 Task: Learn more about a business.
Action: Mouse moved to (737, 100)
Screenshot: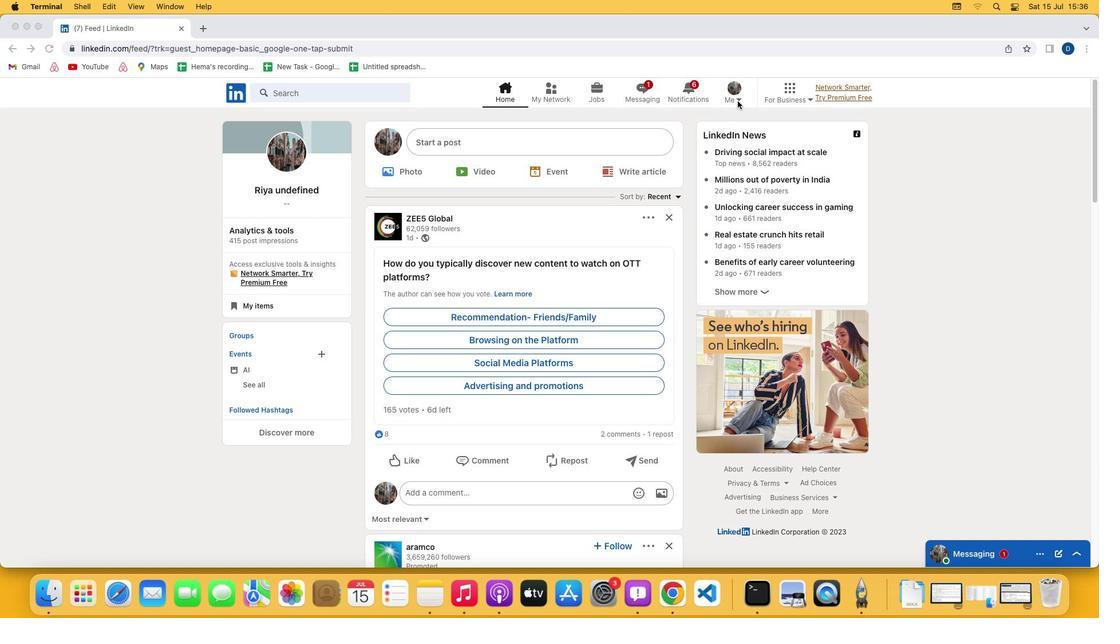 
Action: Mouse pressed left at (737, 100)
Screenshot: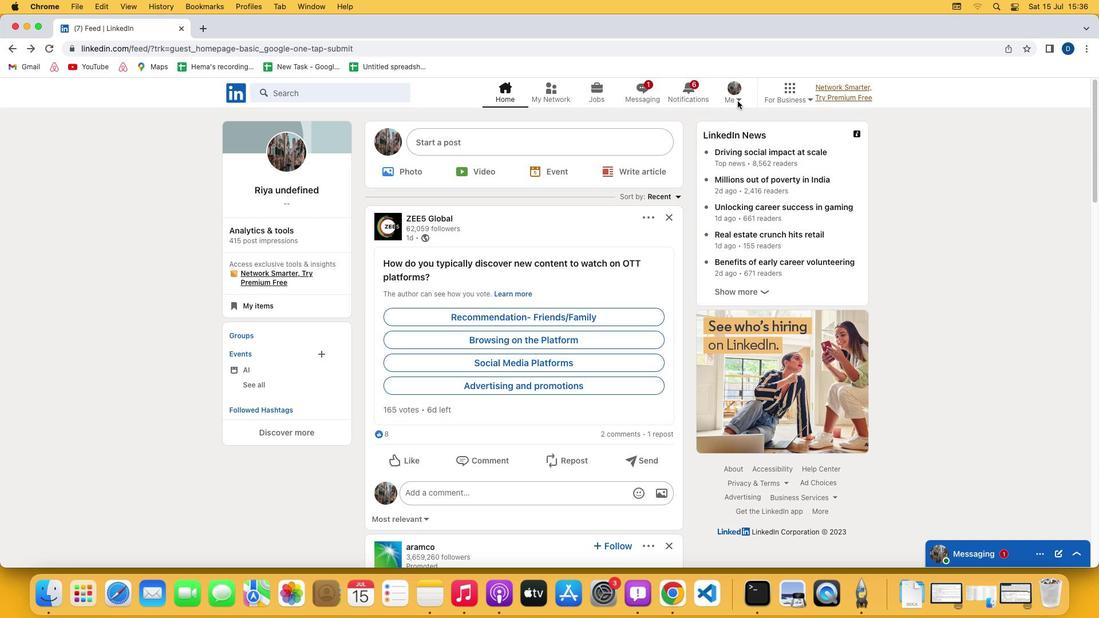 
Action: Mouse pressed left at (737, 100)
Screenshot: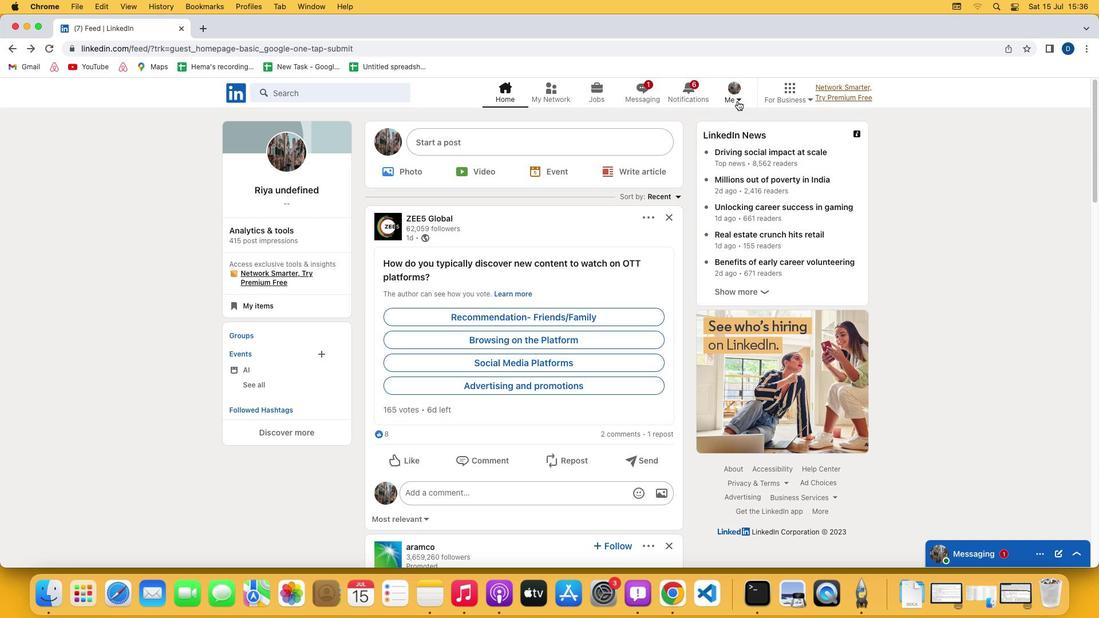 
Action: Mouse moved to (659, 218)
Screenshot: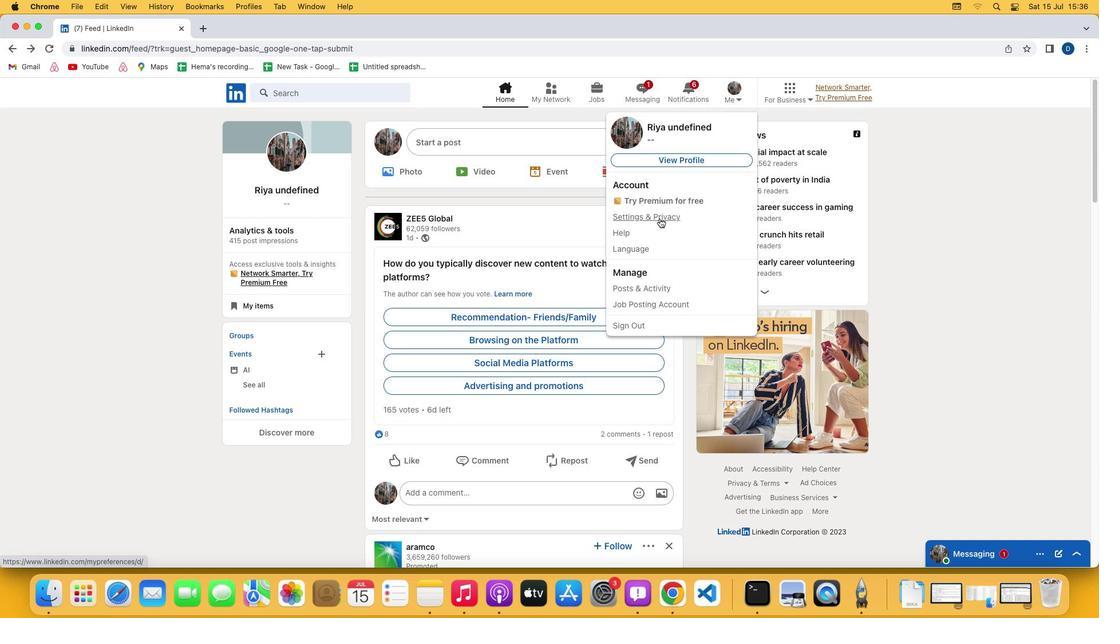 
Action: Mouse pressed left at (659, 218)
Screenshot: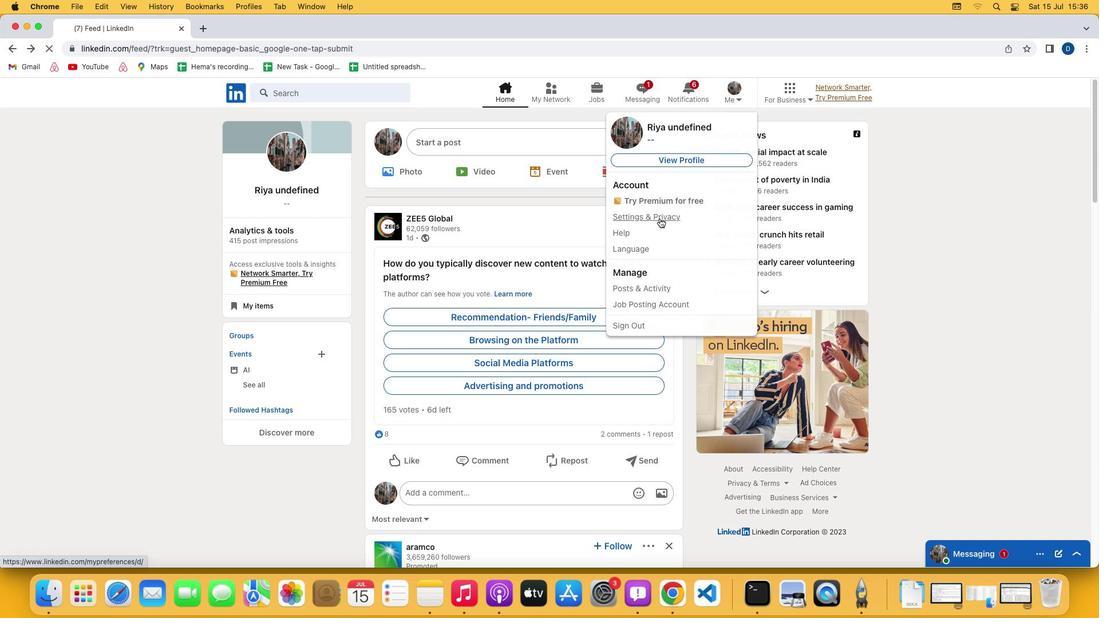 
Action: Mouse moved to (557, 372)
Screenshot: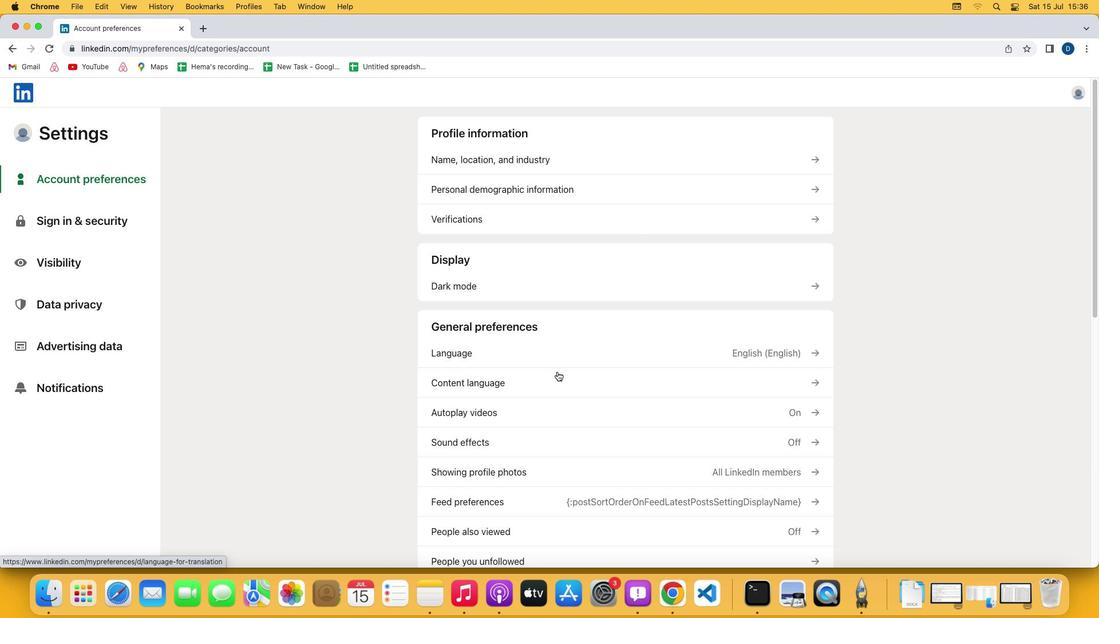 
Action: Mouse scrolled (557, 372) with delta (0, 0)
Screenshot: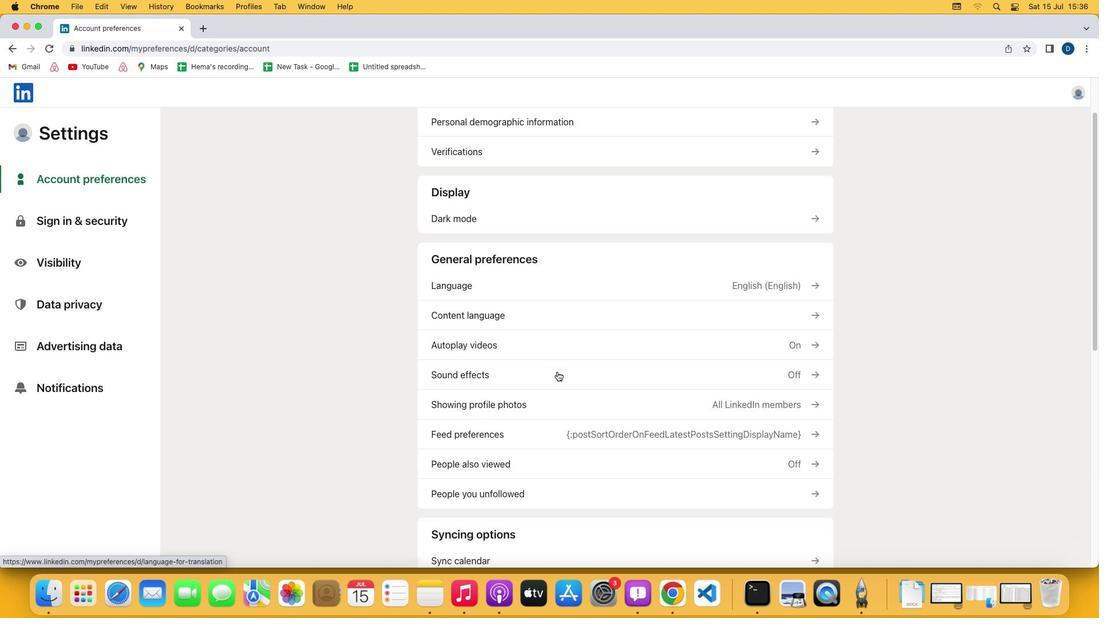 
Action: Mouse scrolled (557, 372) with delta (0, 0)
Screenshot: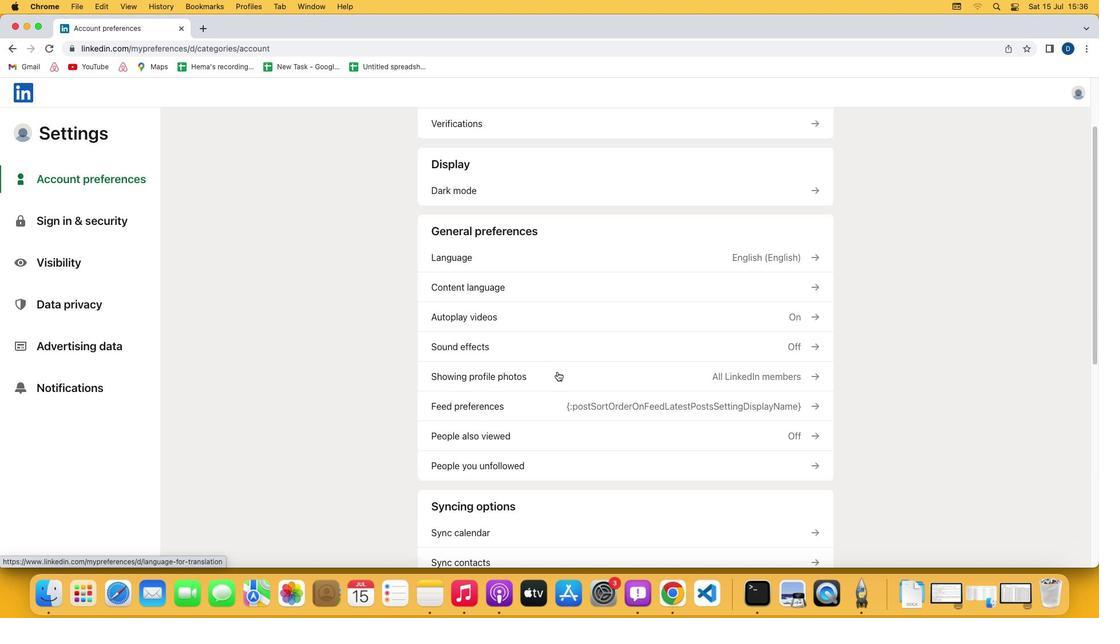 
Action: Mouse scrolled (557, 372) with delta (0, -1)
Screenshot: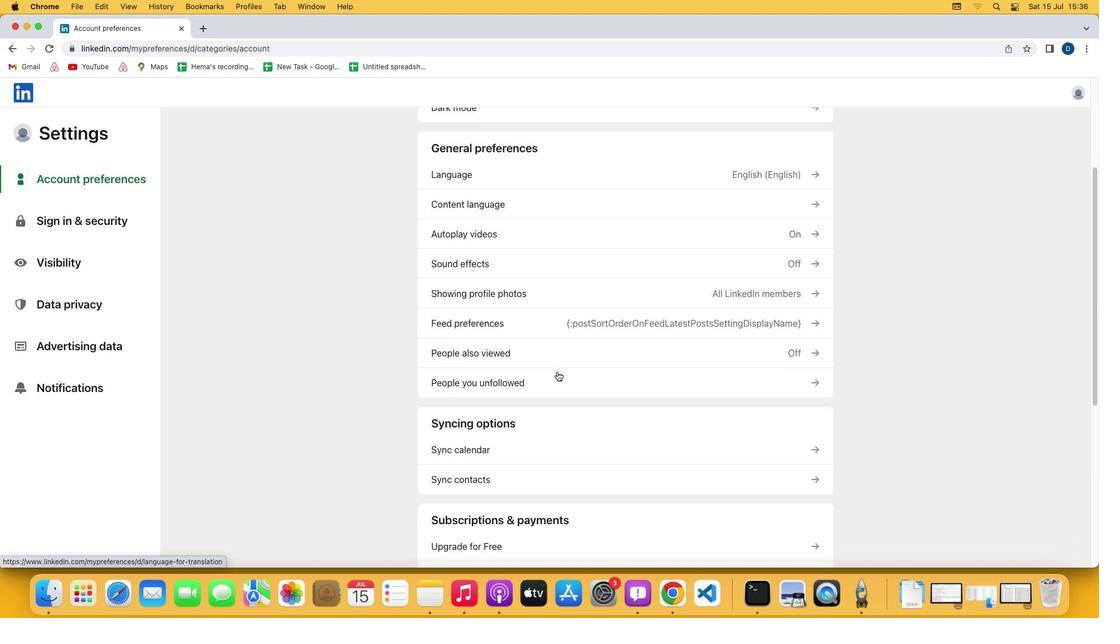 
Action: Mouse scrolled (557, 372) with delta (0, -2)
Screenshot: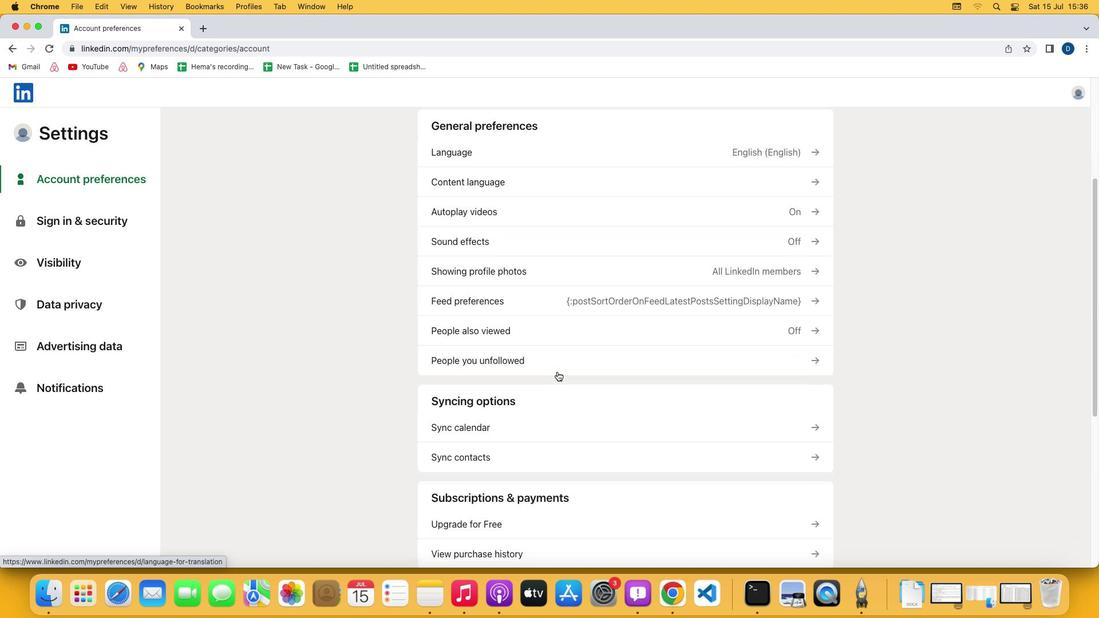 
Action: Mouse scrolled (557, 372) with delta (0, 0)
Screenshot: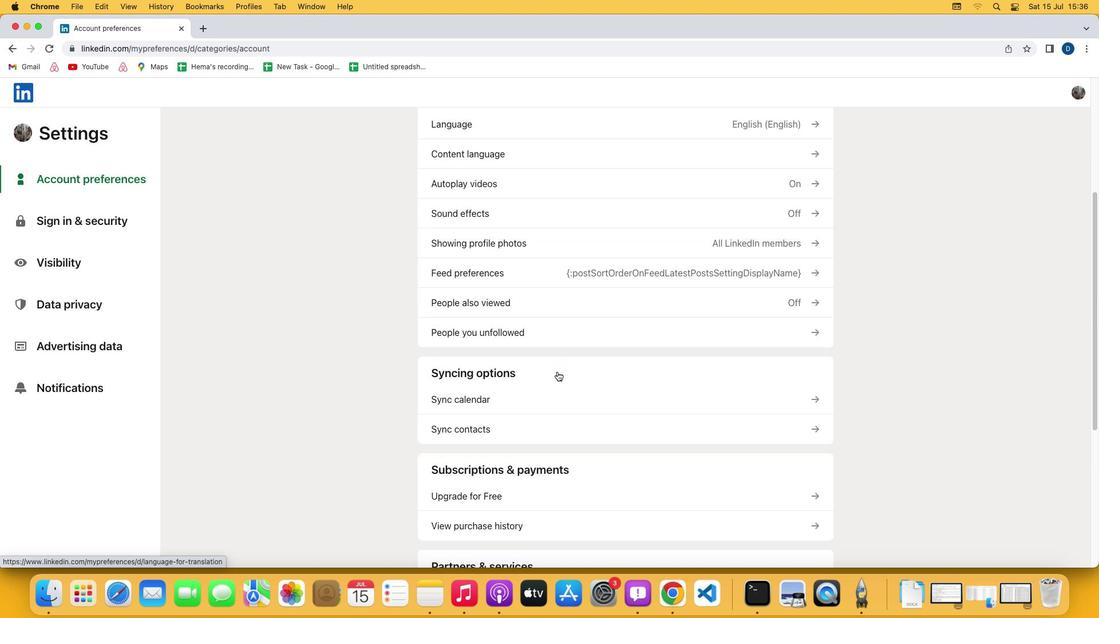 
Action: Mouse scrolled (557, 372) with delta (0, 0)
Screenshot: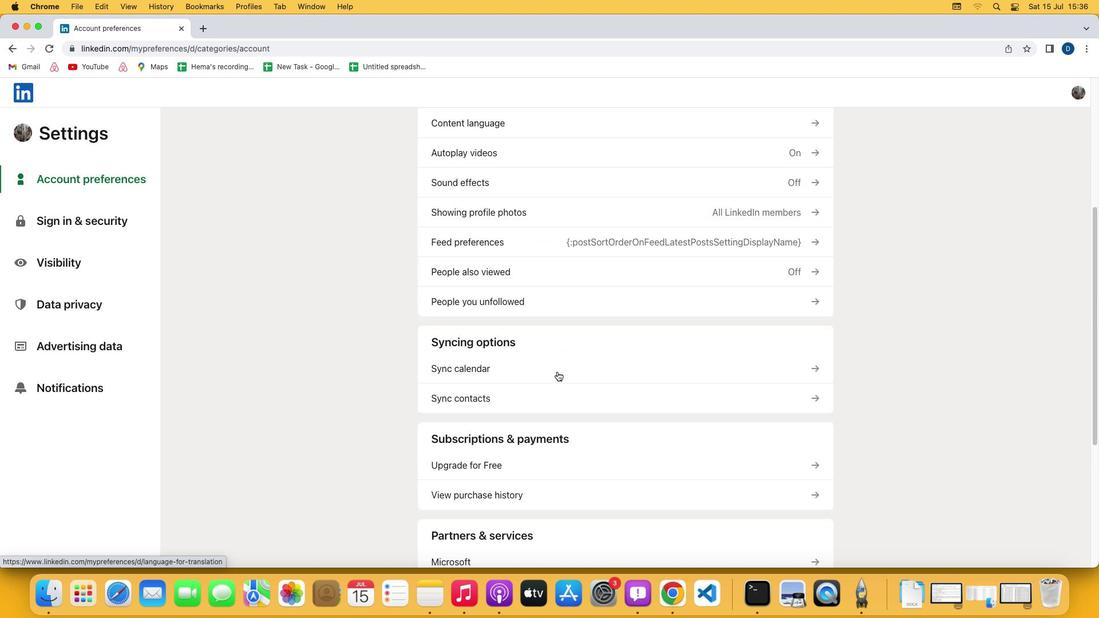 
Action: Mouse scrolled (557, 372) with delta (0, -1)
Screenshot: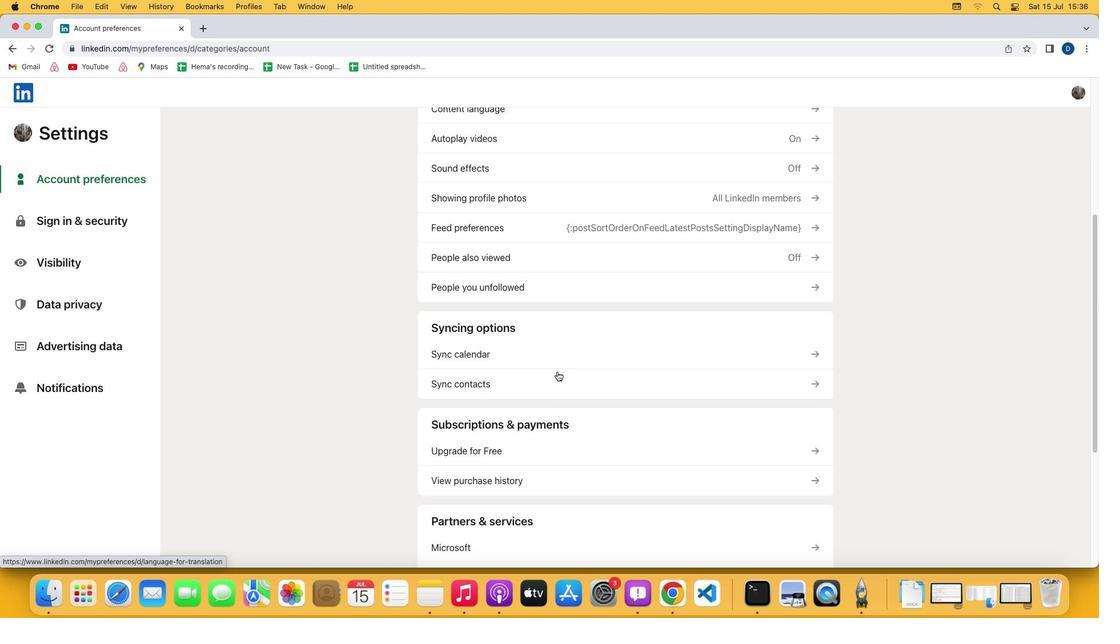 
Action: Mouse moved to (496, 444)
Screenshot: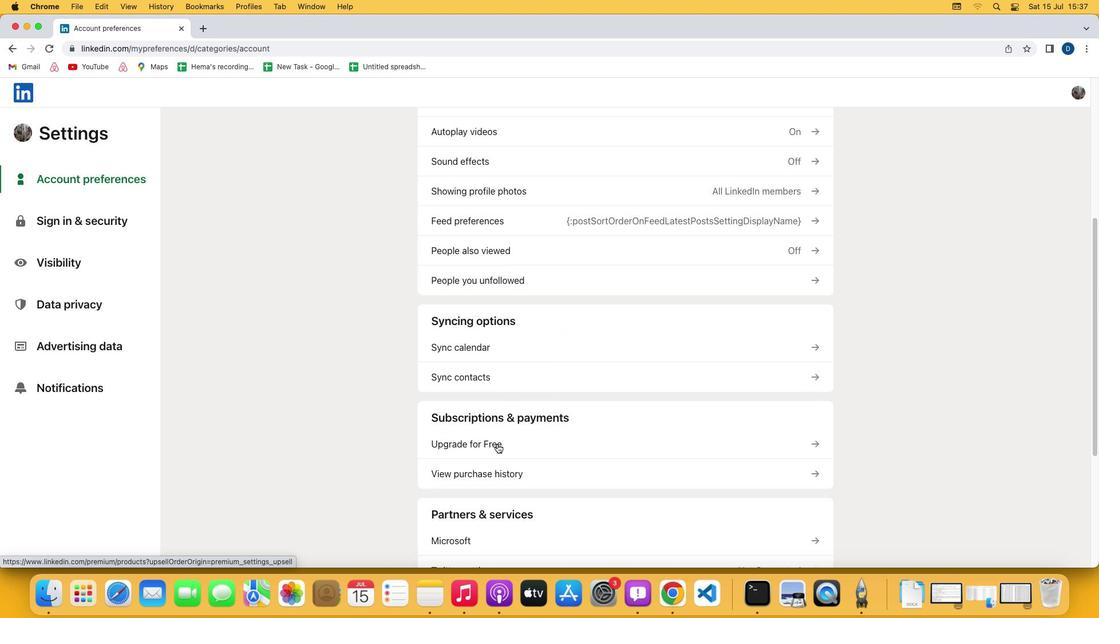 
Action: Mouse pressed left at (496, 444)
Screenshot: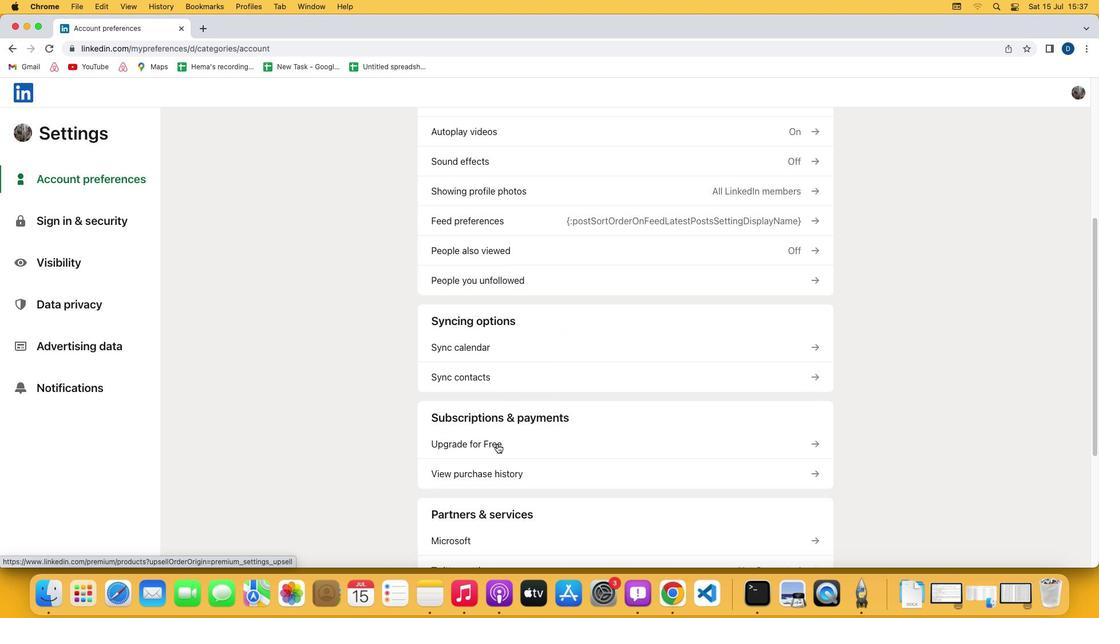 
Action: Mouse moved to (445, 315)
Screenshot: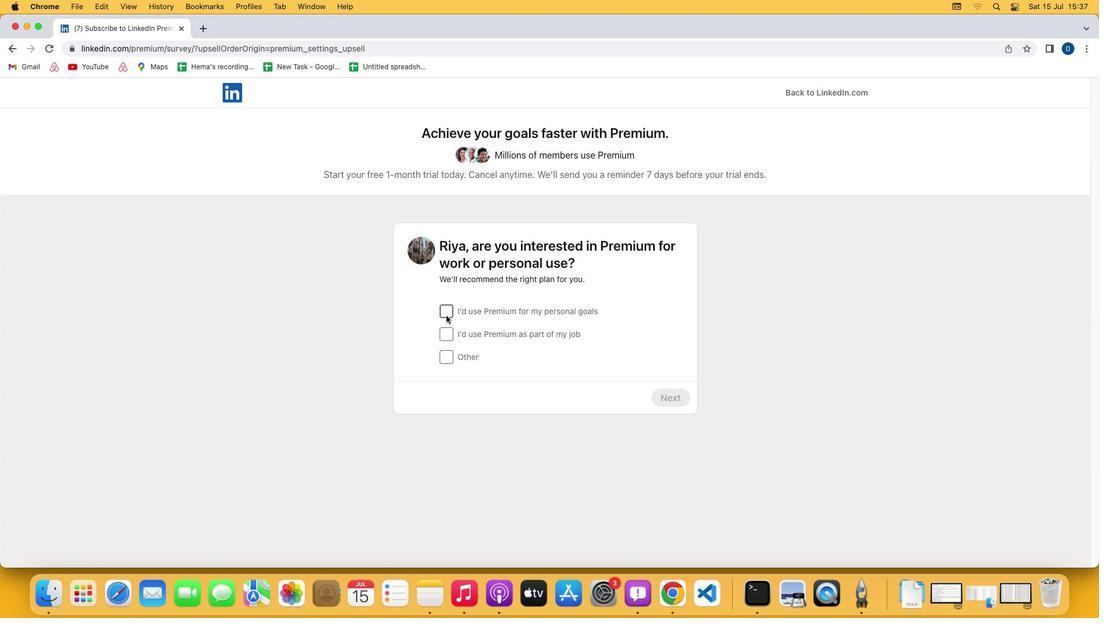 
Action: Mouse pressed left at (445, 315)
Screenshot: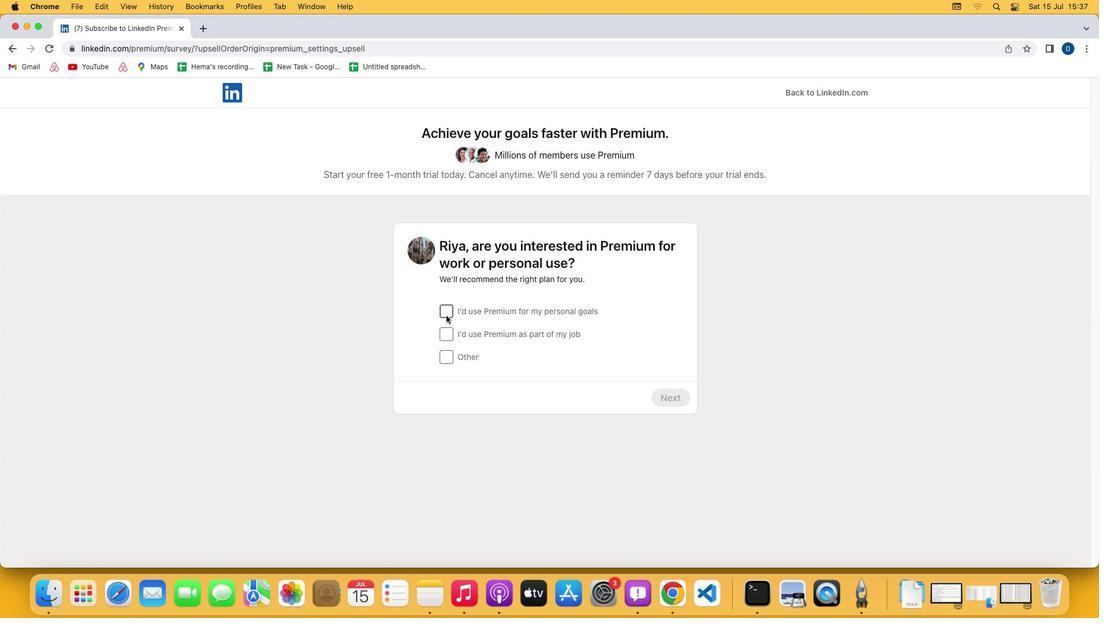 
Action: Mouse moved to (664, 396)
Screenshot: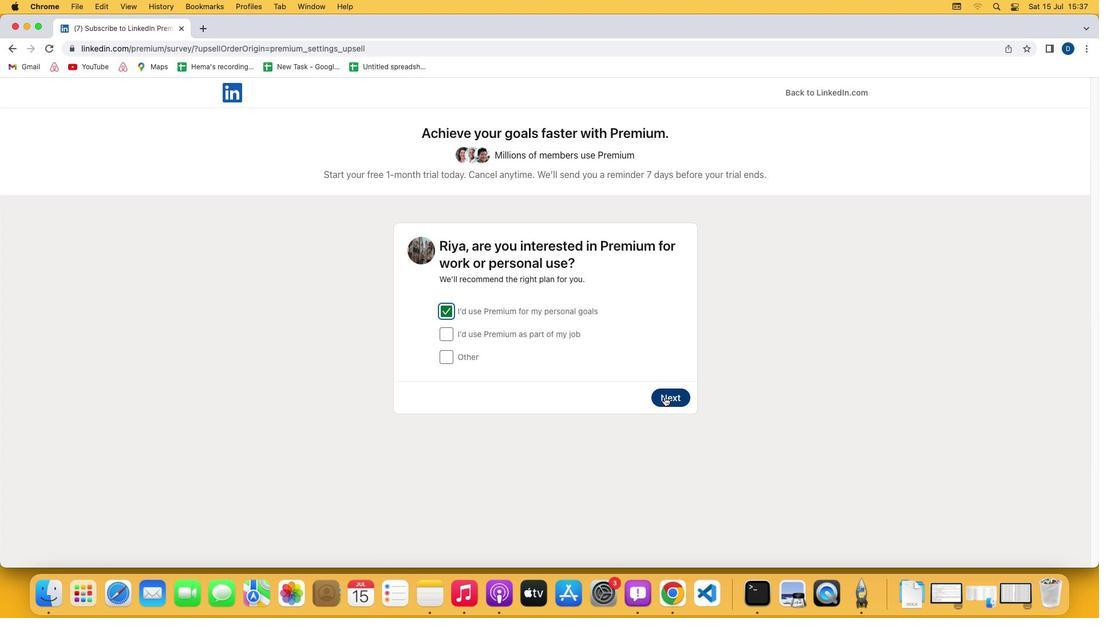 
Action: Mouse pressed left at (664, 396)
Screenshot: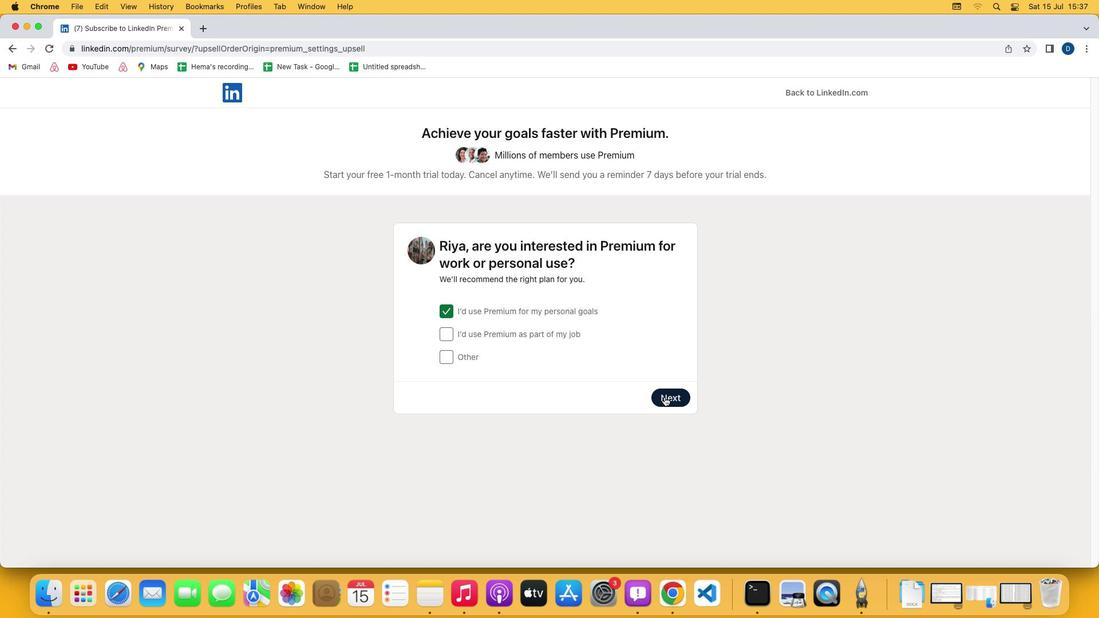 
Action: Mouse moved to (682, 470)
Screenshot: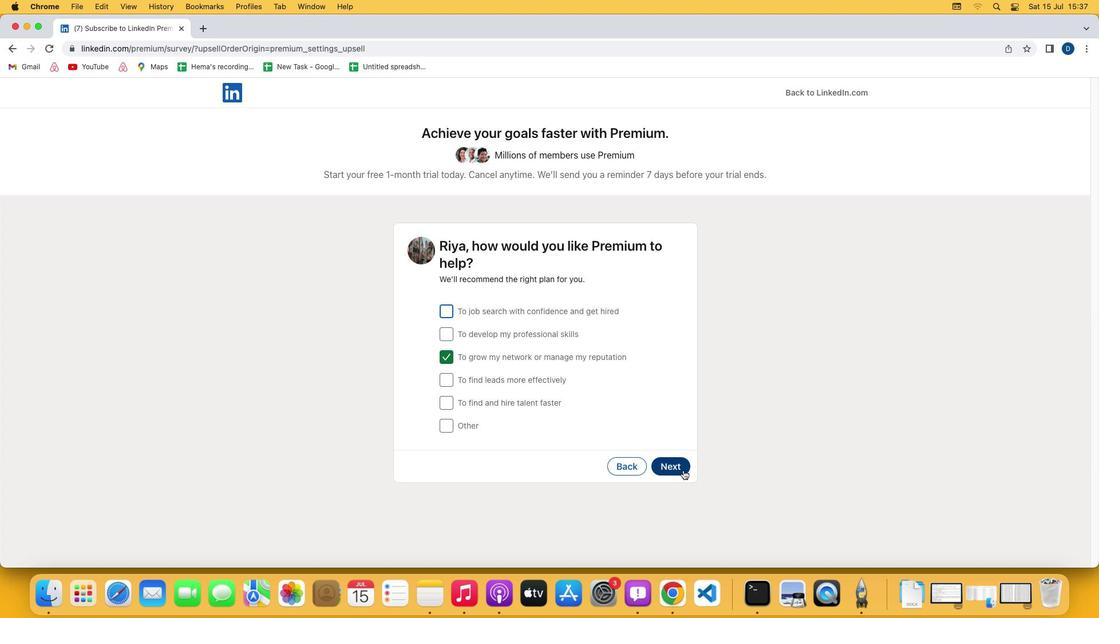 
Action: Mouse pressed left at (682, 470)
Screenshot: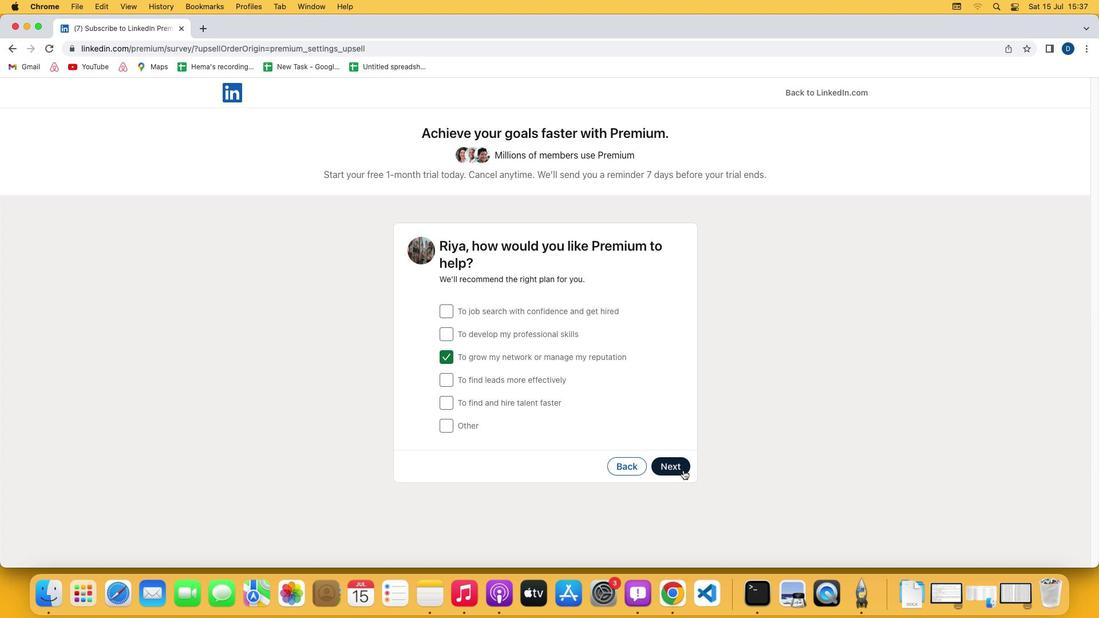 
Action: Mouse moved to (448, 380)
Screenshot: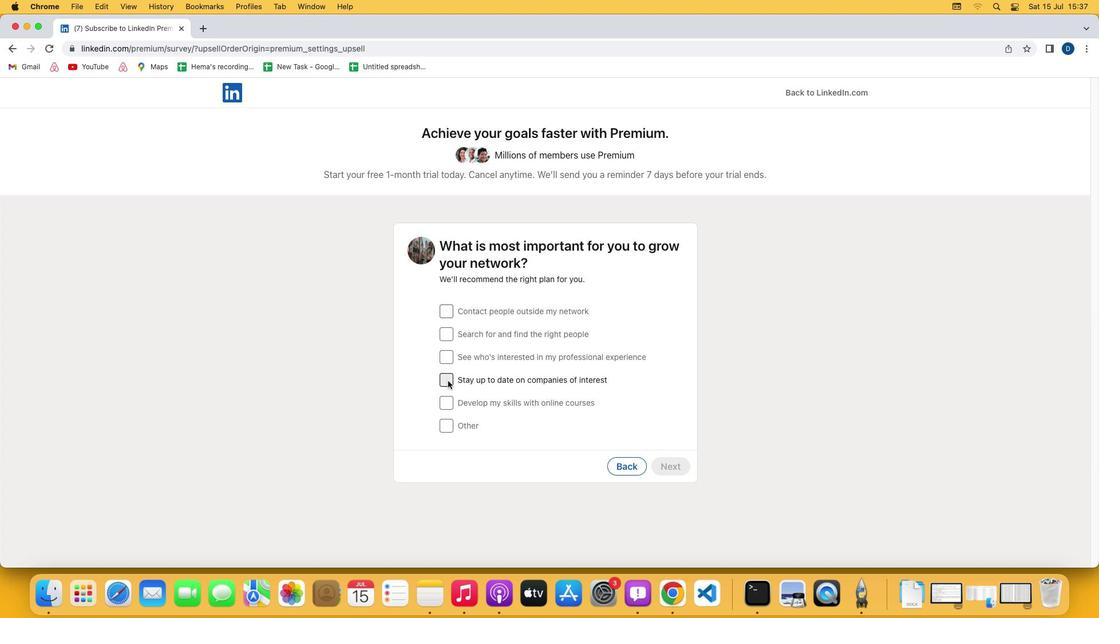 
Action: Mouse pressed left at (448, 380)
Screenshot: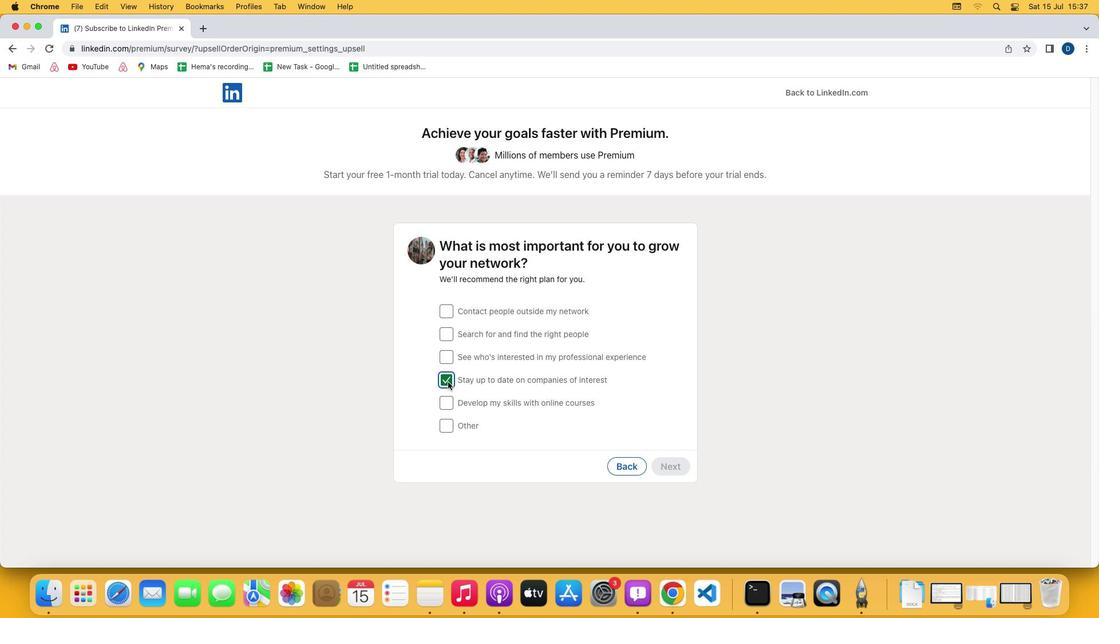 
Action: Mouse moved to (664, 467)
Screenshot: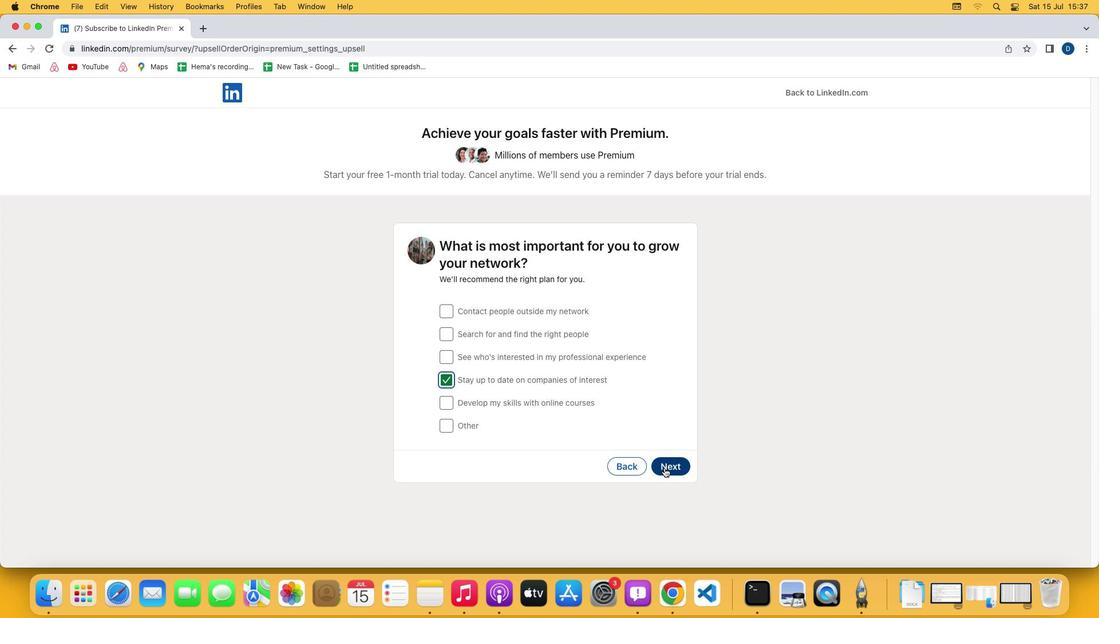 
Action: Mouse pressed left at (664, 467)
Screenshot: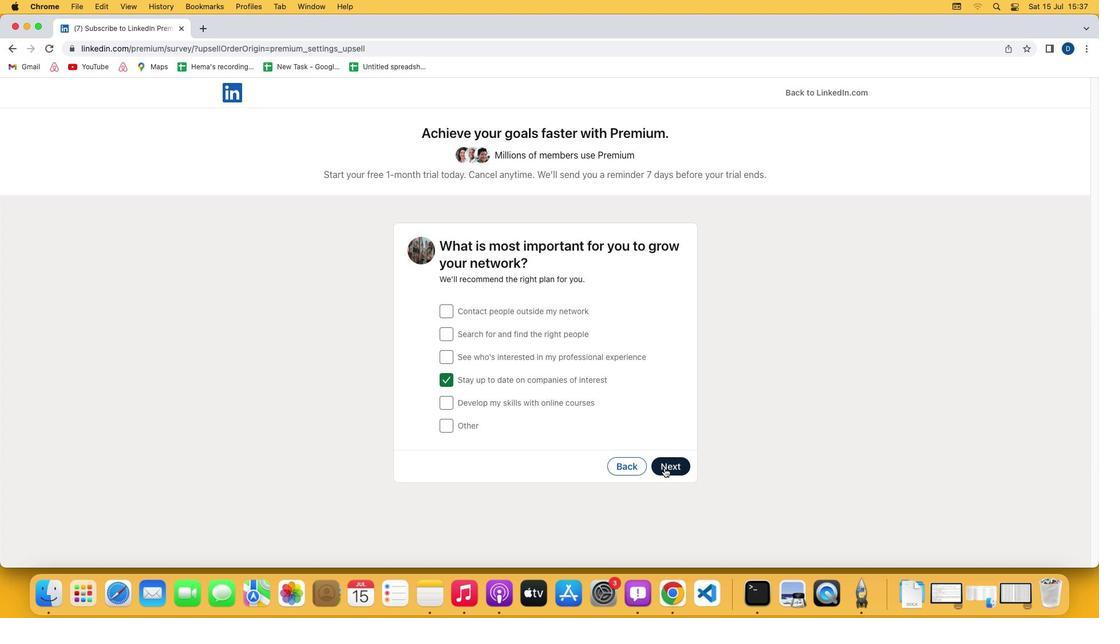 
Action: Mouse moved to (277, 551)
Screenshot: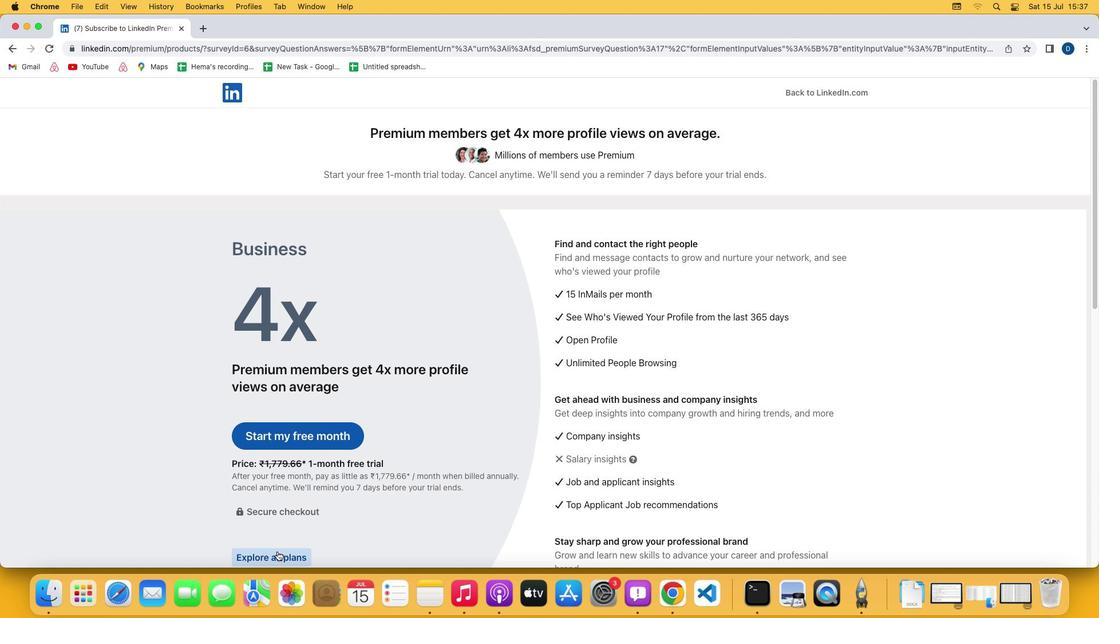 
Action: Mouse pressed left at (277, 551)
Screenshot: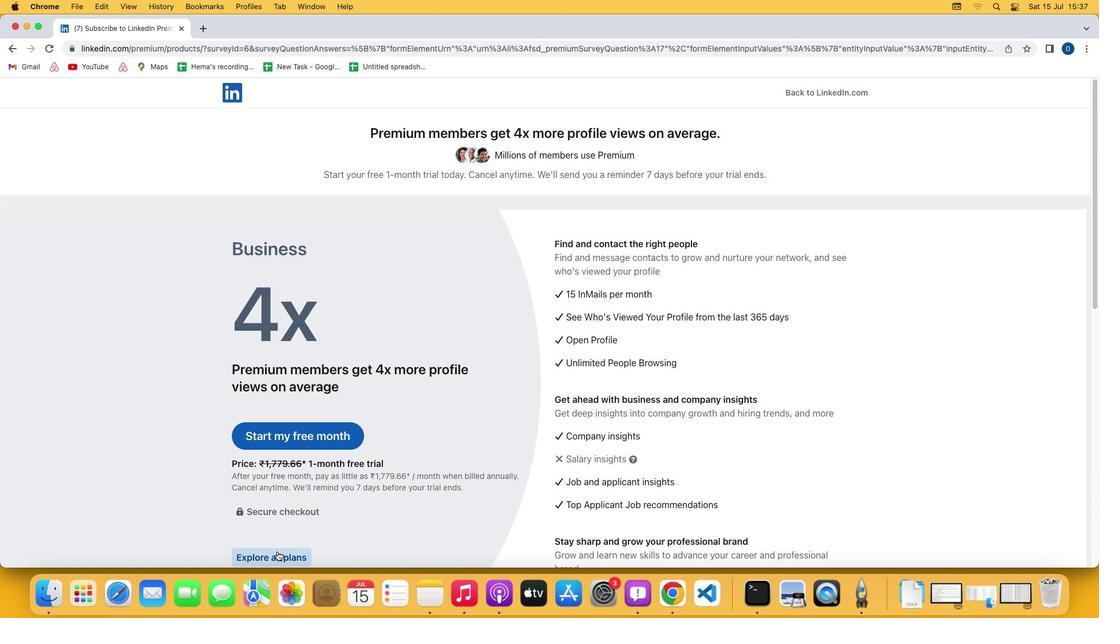 
Action: Mouse moved to (463, 472)
Screenshot: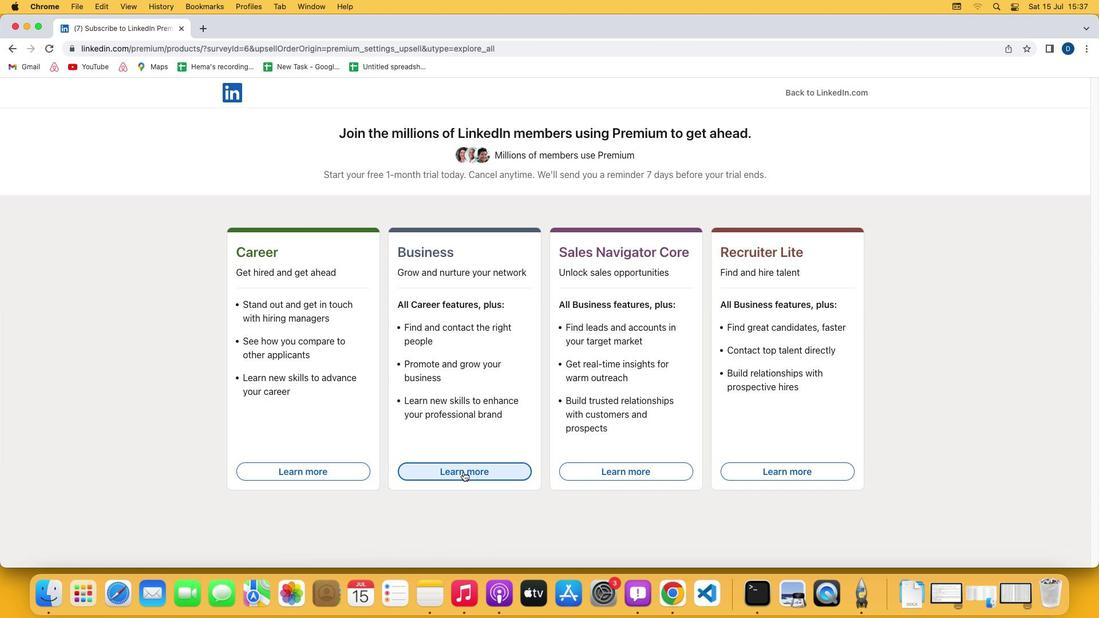 
Action: Mouse pressed left at (463, 472)
Screenshot: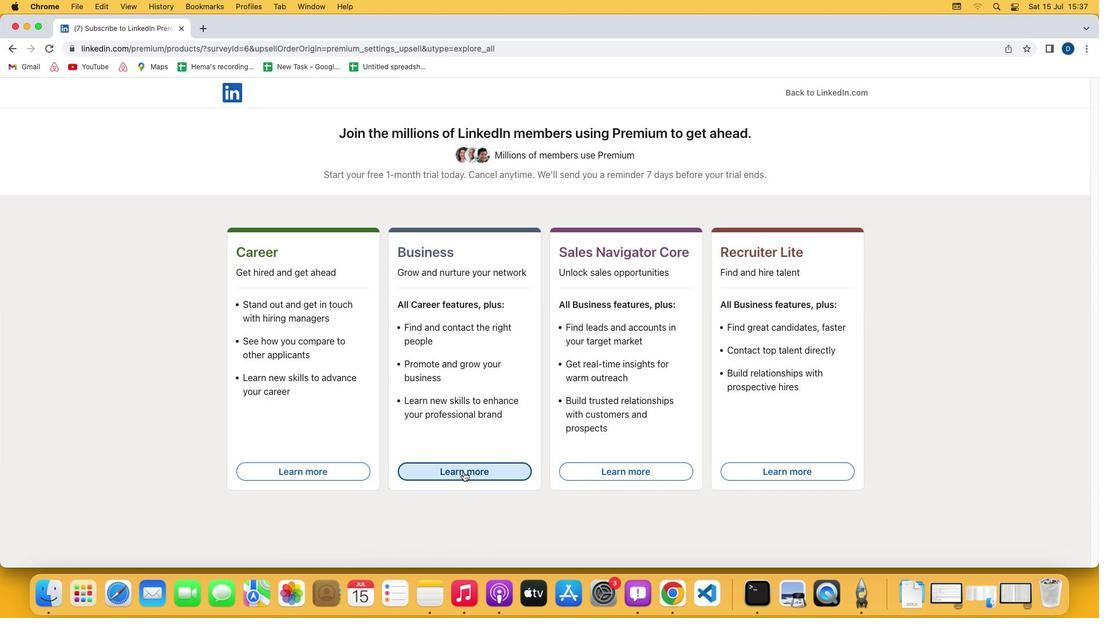 
